 Task: Book a round-trip flight for 3 adults from New York to Miami on October 15, 2023, returning on October 22, 2023.
Action: Mouse moved to (346, 370)
Screenshot: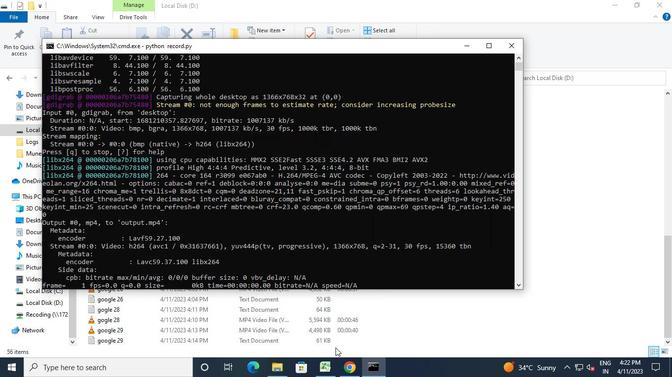 
Action: Mouse pressed left at (346, 370)
Screenshot: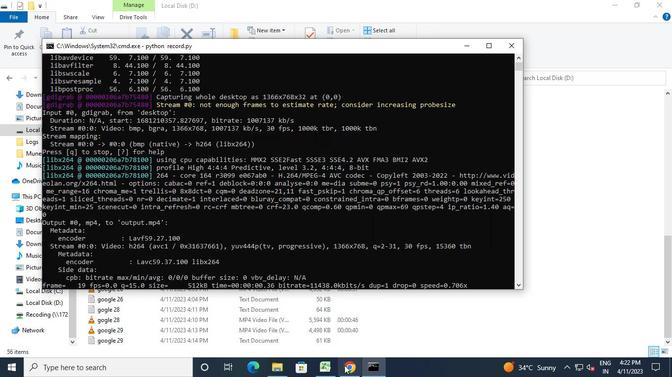 
Action: Mouse moved to (23, 138)
Screenshot: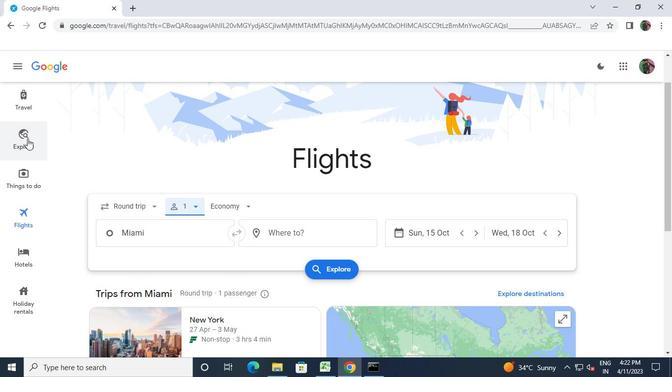 
Action: Mouse pressed left at (23, 138)
Screenshot: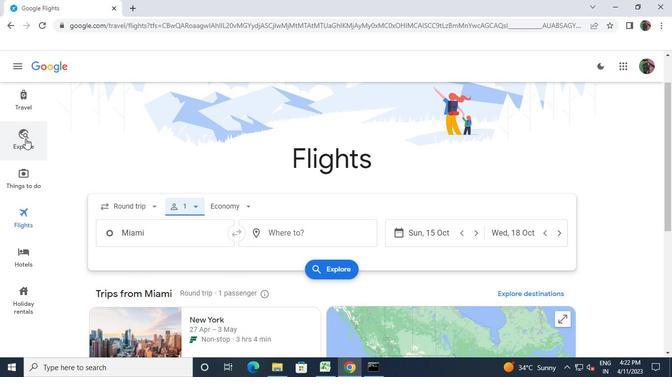 
Action: Mouse moved to (25, 214)
Screenshot: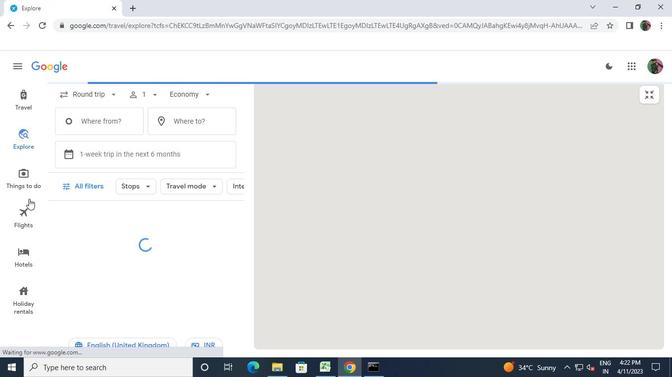 
Action: Mouse pressed left at (25, 214)
Screenshot: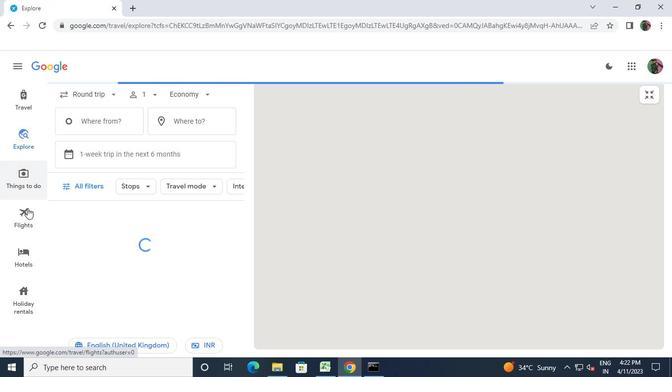 
Action: Mouse moved to (196, 256)
Screenshot: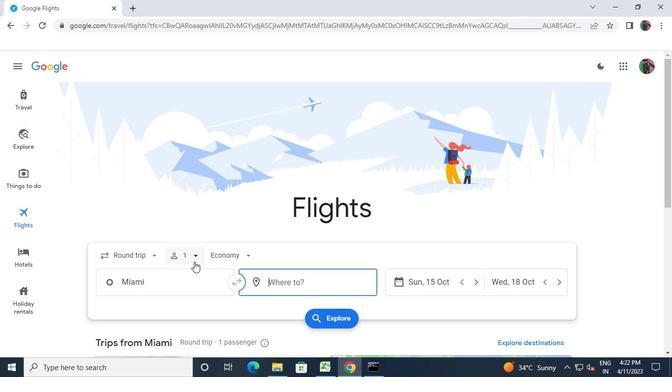
Action: Mouse pressed left at (196, 256)
Screenshot: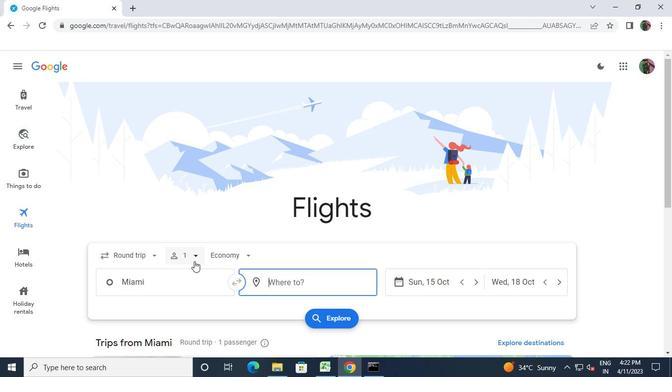 
Action: Mouse moved to (272, 278)
Screenshot: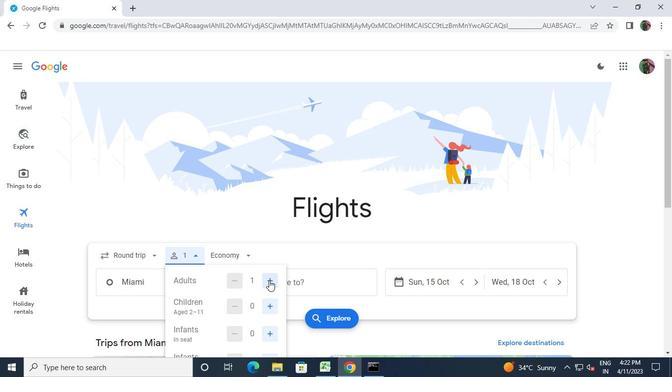 
Action: Mouse pressed left at (272, 278)
Screenshot: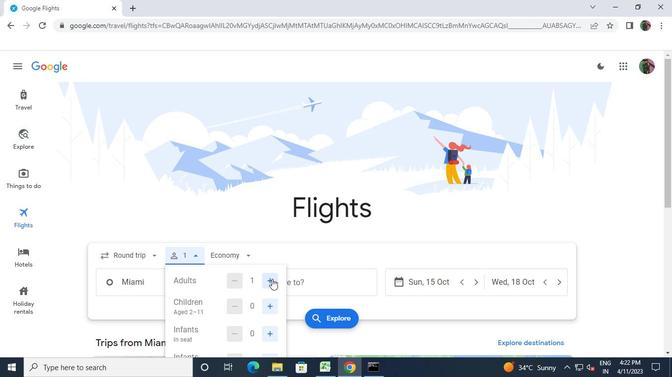 
Action: Mouse pressed left at (272, 278)
Screenshot: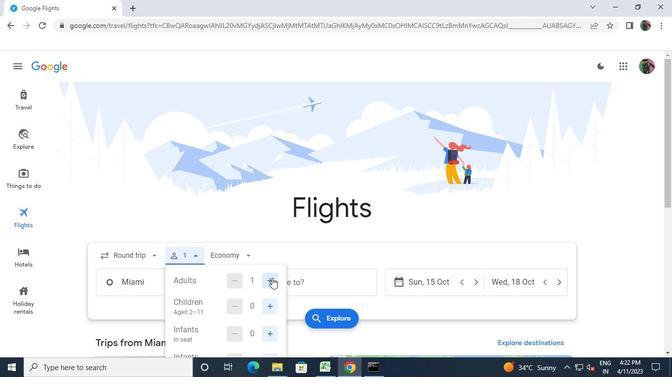 
Action: Mouse moved to (257, 289)
Screenshot: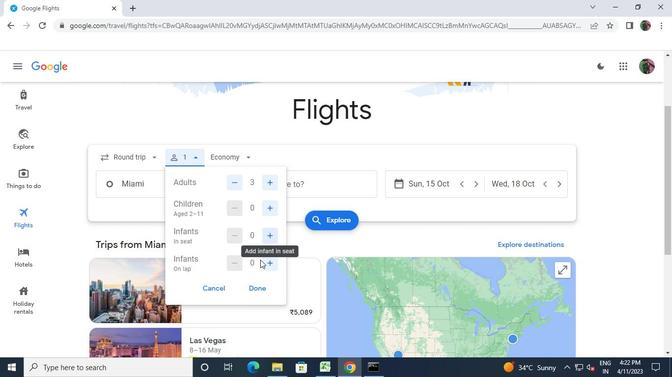 
Action: Mouse pressed left at (257, 289)
Screenshot: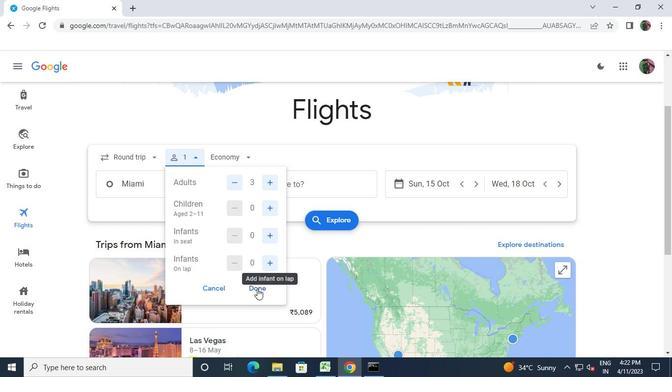 
Action: Mouse moved to (409, 180)
Screenshot: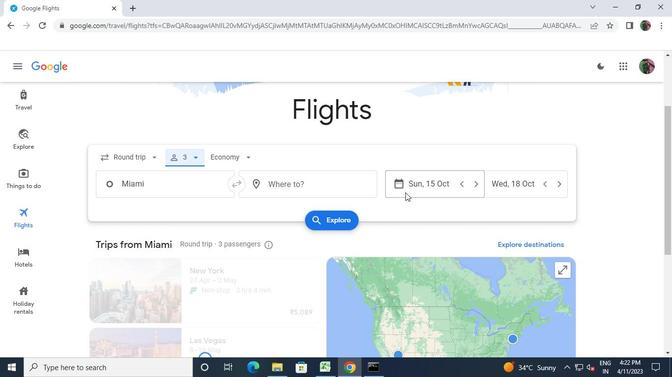 
Action: Mouse pressed left at (409, 180)
Screenshot: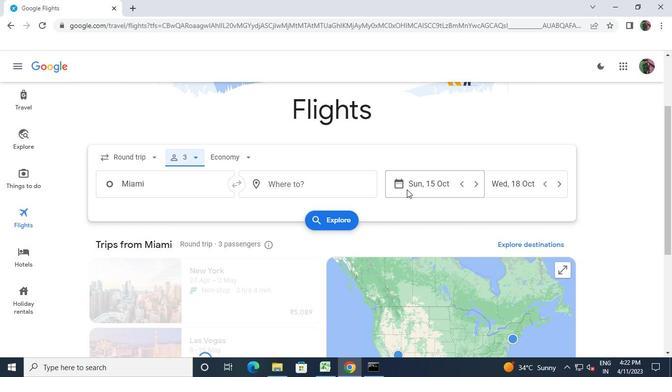 
Action: Mouse moved to (216, 219)
Screenshot: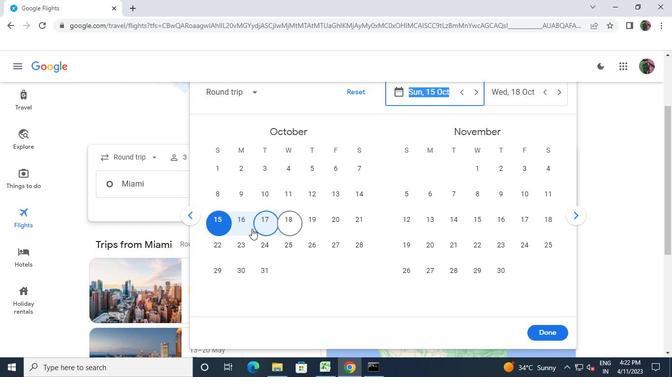 
Action: Mouse pressed left at (216, 219)
Screenshot: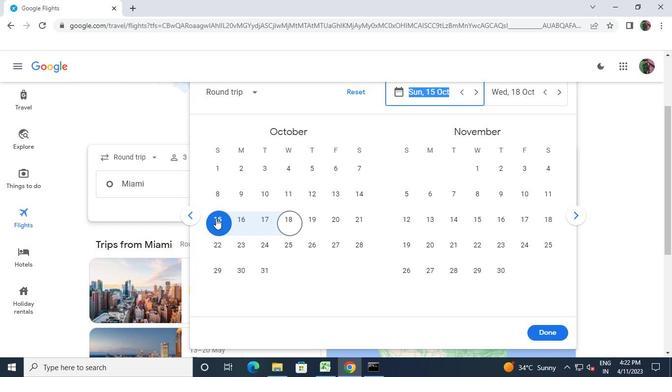 
Action: Mouse moved to (543, 332)
Screenshot: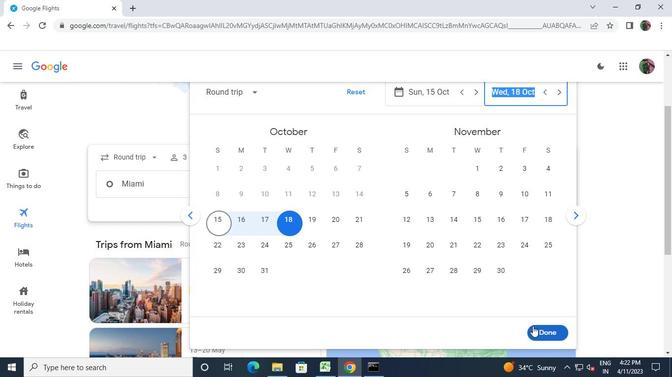 
Action: Mouse pressed left at (543, 332)
Screenshot: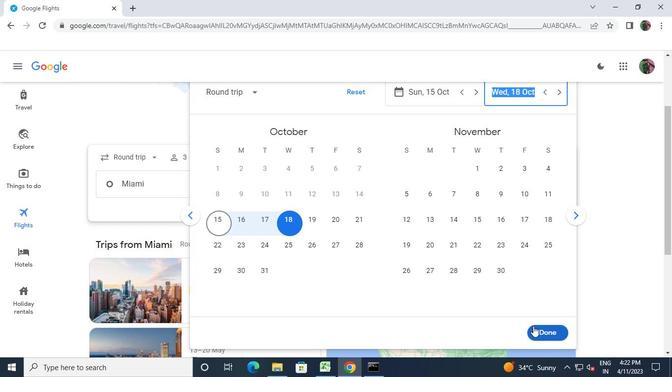 
Action: Mouse moved to (509, 185)
Screenshot: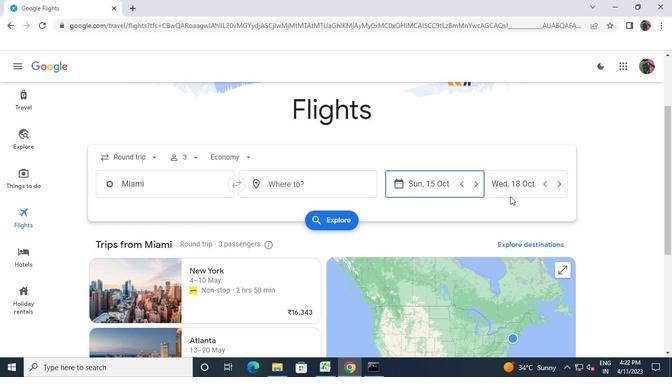 
Action: Mouse pressed left at (509, 185)
Screenshot: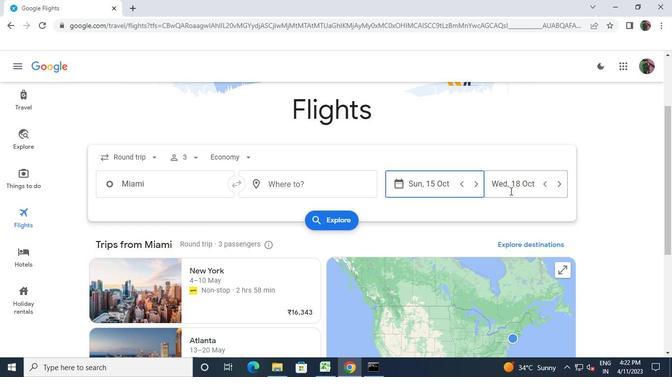 
Action: Mouse moved to (287, 216)
Screenshot: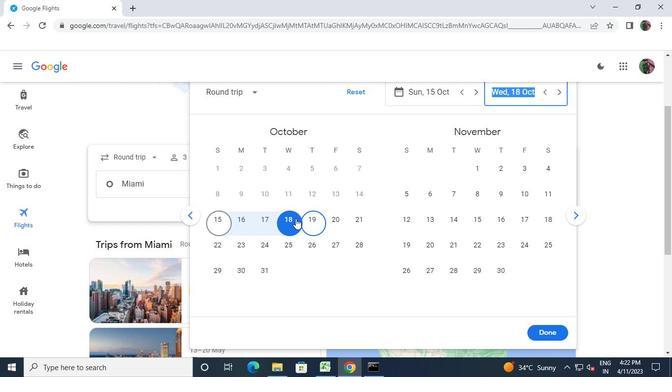 
Action: Mouse pressed left at (287, 216)
Screenshot: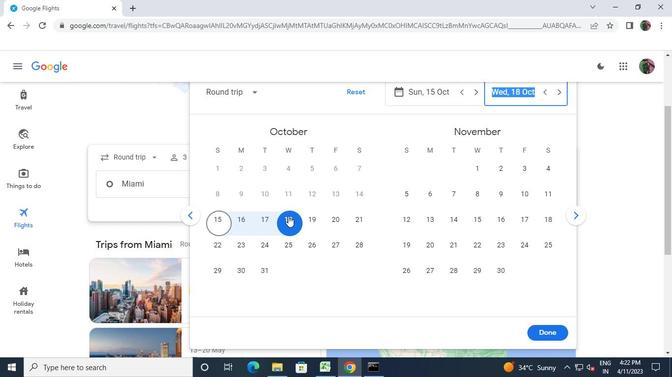 
Action: Mouse moved to (547, 330)
Screenshot: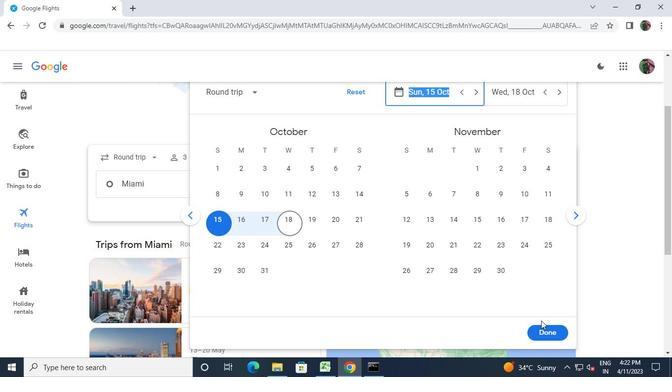 
Action: Mouse pressed left at (547, 330)
Screenshot: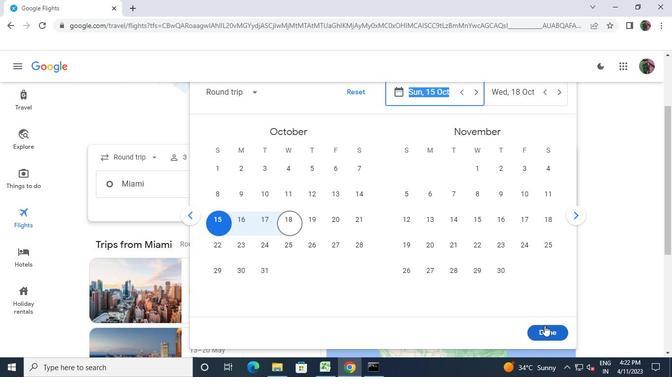 
Action: Mouse moved to (193, 184)
Screenshot: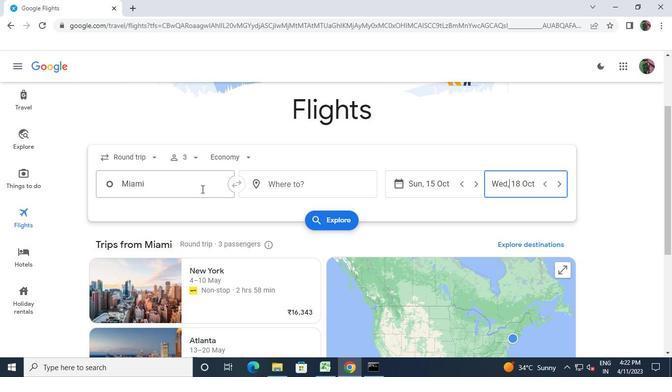 
Action: Mouse pressed left at (193, 184)
Screenshot: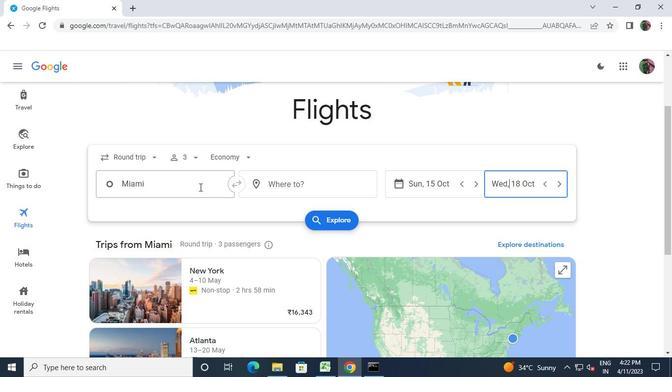 
Action: Keyboard m
Screenshot: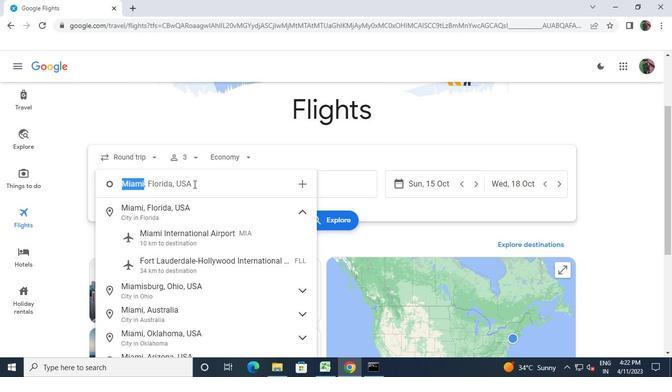 
Action: Keyboard a
Screenshot: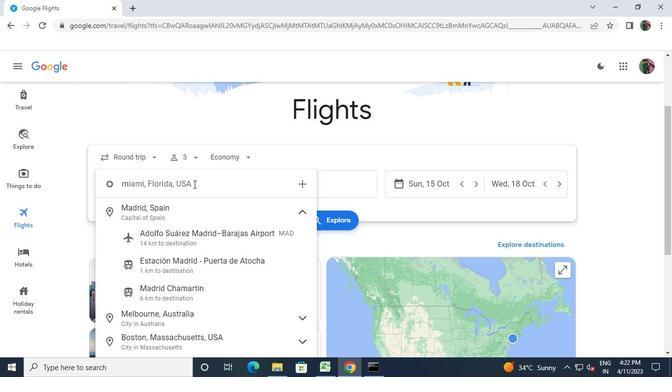 
Action: Keyboard i
Screenshot: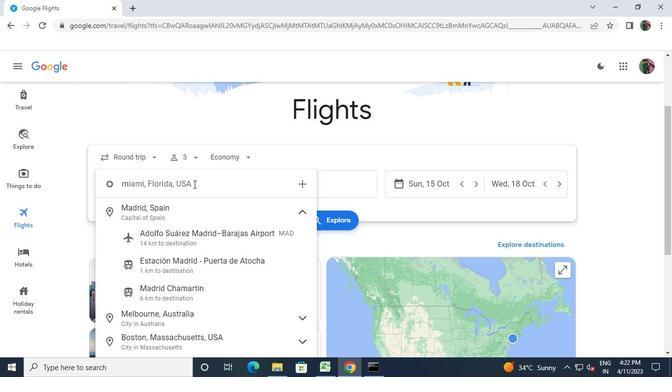 
Action: Keyboard m
Screenshot: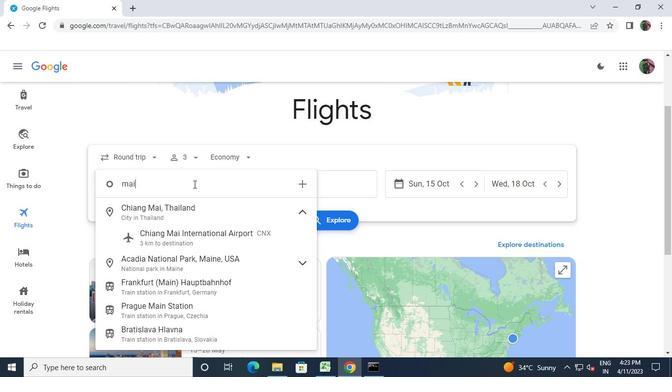 
Action: Mouse moved to (129, 181)
Screenshot: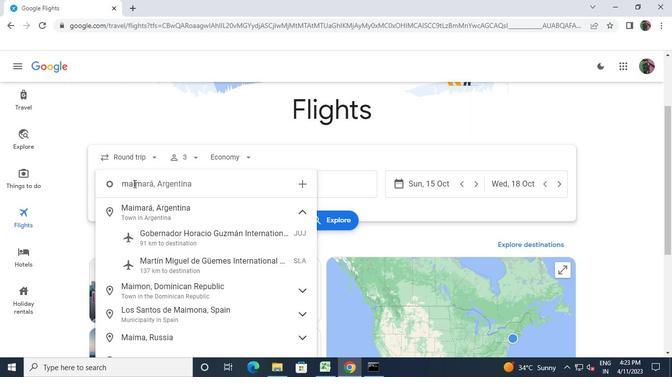 
Action: Mouse pressed left at (129, 181)
Screenshot: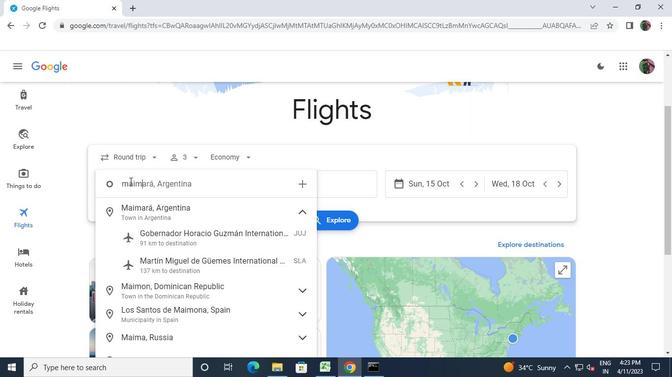 
Action: Mouse moved to (172, 186)
Screenshot: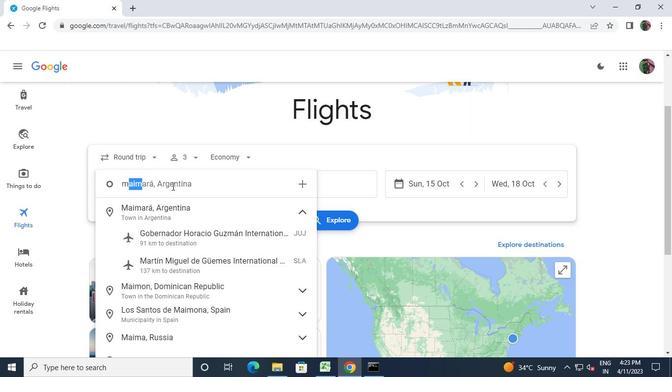 
Action: Keyboard i
Screenshot: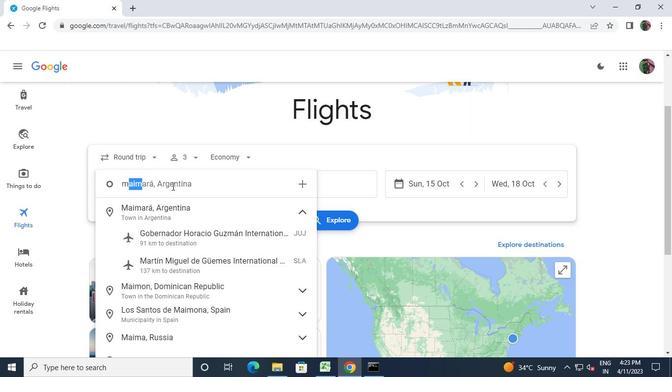 
Action: Keyboard m
Screenshot: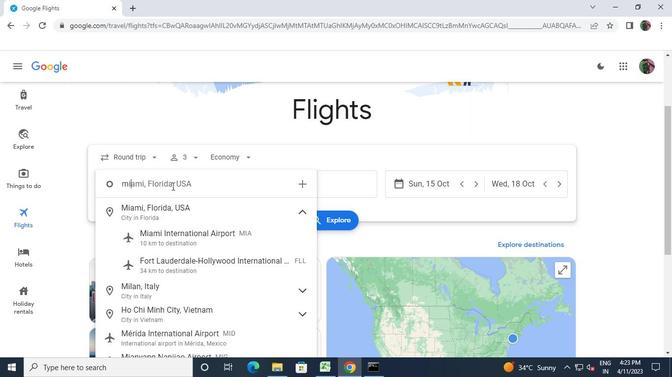 
Action: Mouse moved to (168, 207)
Screenshot: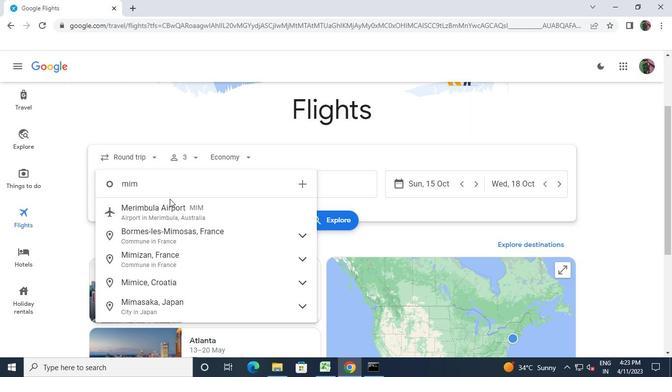 
Action: Mouse pressed left at (168, 207)
Screenshot: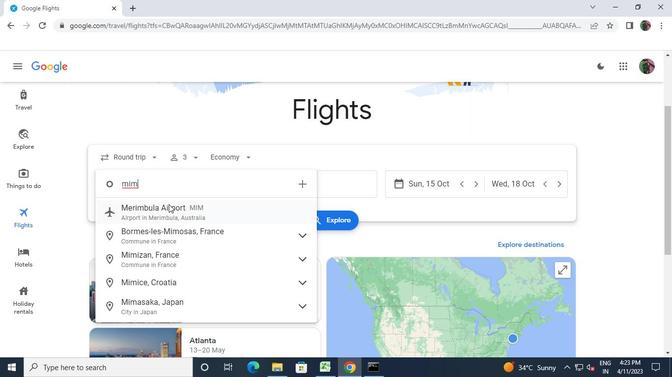 
Action: Mouse moved to (330, 179)
Screenshot: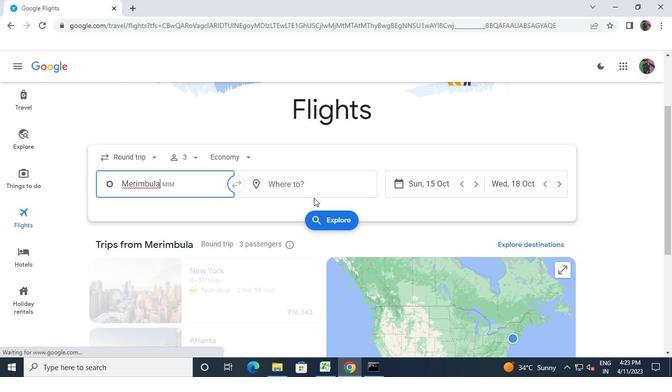 
Action: Mouse pressed left at (330, 179)
Screenshot: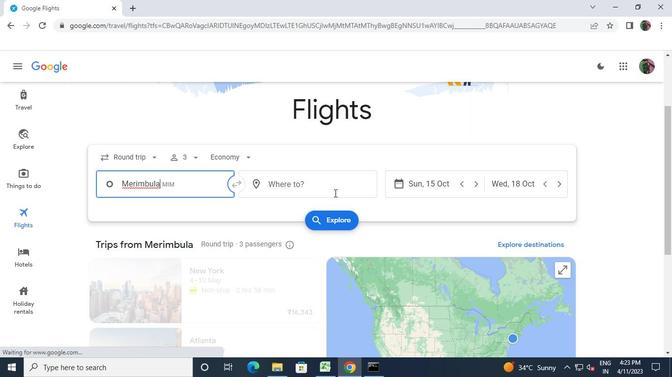
Action: Keyboard n
Screenshot: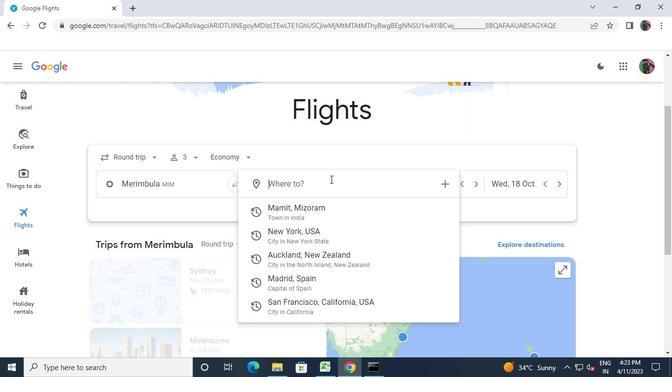 
Action: Keyboard e
Screenshot: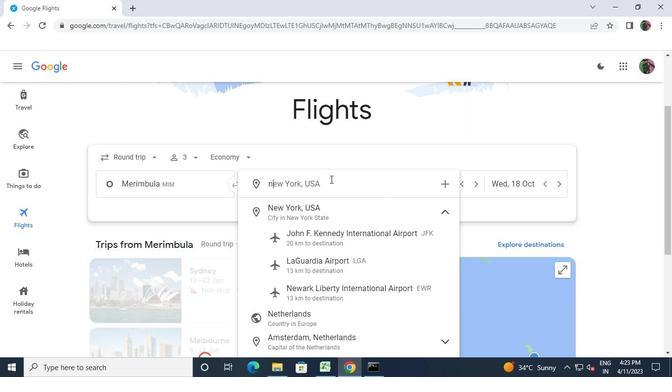 
Action: Keyboard w
Screenshot: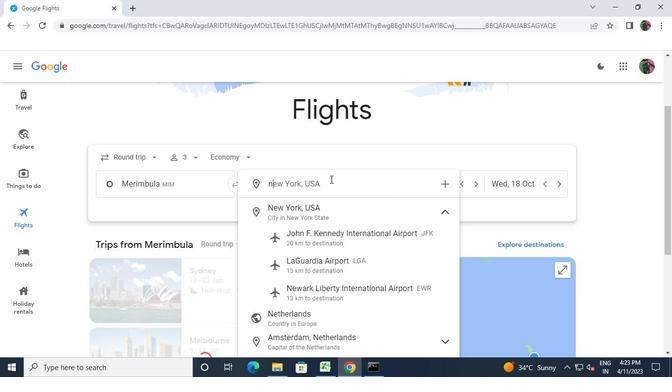 
Action: Keyboard y
Screenshot: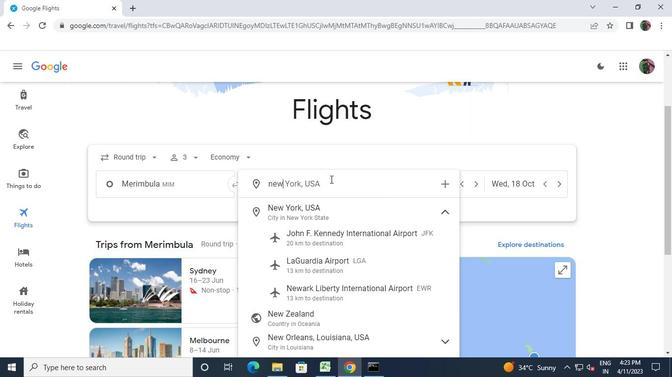 
Action: Mouse moved to (334, 187)
Screenshot: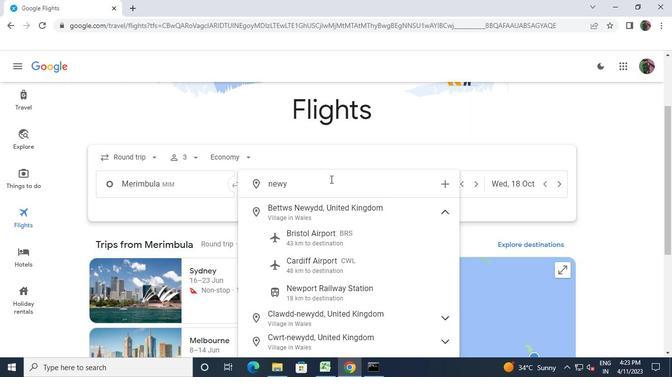 
Action: Keyboard o
Screenshot: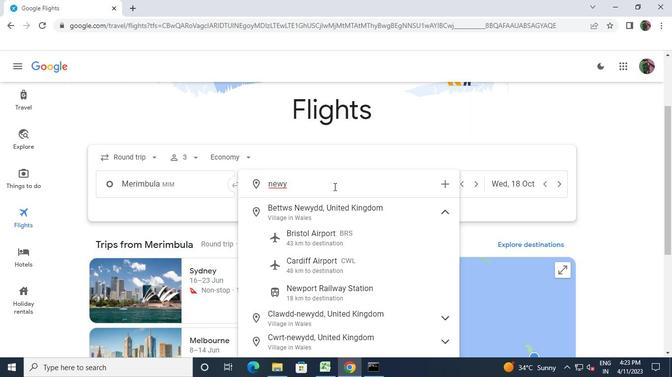 
Action: Keyboard r
Screenshot: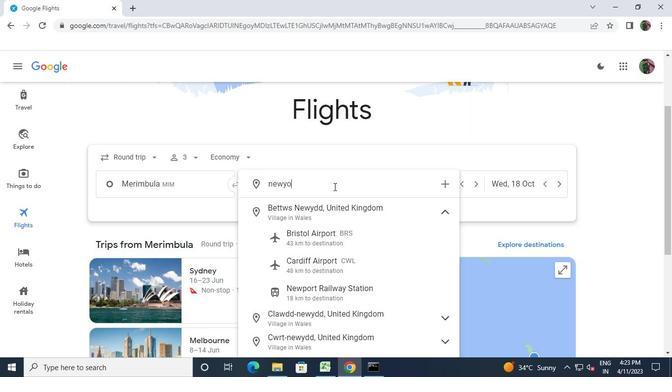 
Action: Keyboard k
Screenshot: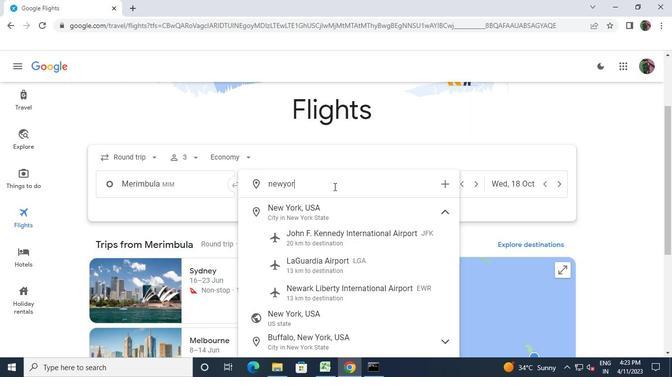 
Action: Mouse moved to (331, 218)
Screenshot: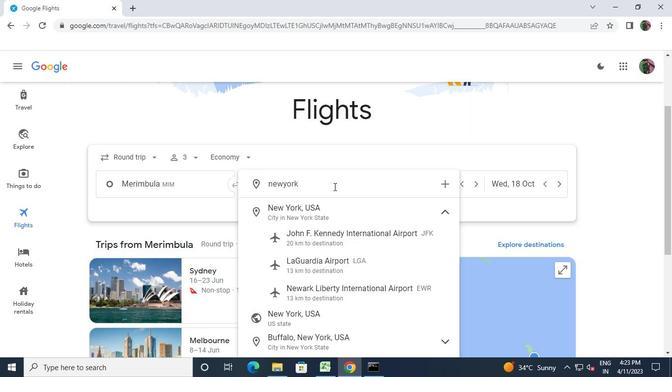 
Action: Mouse pressed left at (331, 218)
Screenshot: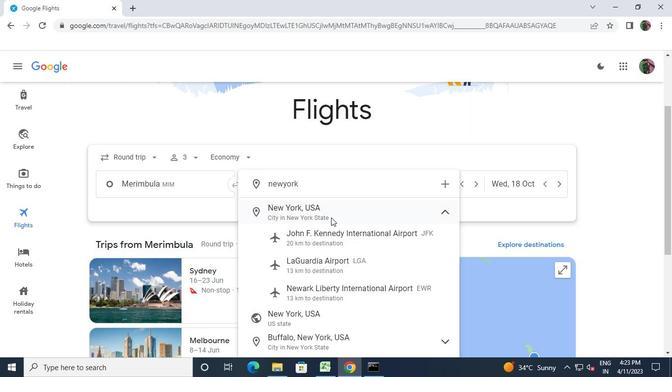 
Action: Mouse pressed left at (331, 218)
Screenshot: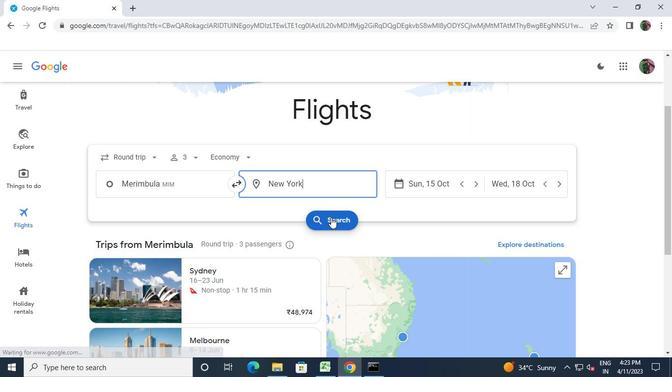 
Action: Mouse moved to (524, 239)
Screenshot: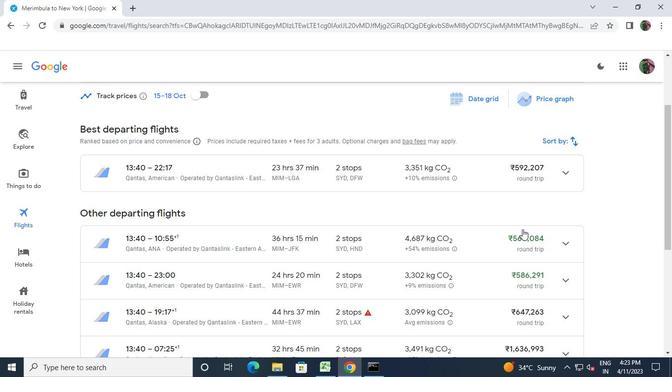 
Action: Mouse pressed left at (524, 239)
Screenshot: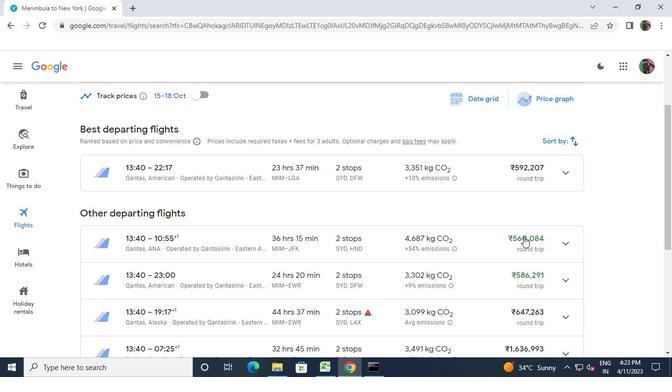
Action: Mouse moved to (423, 300)
Screenshot: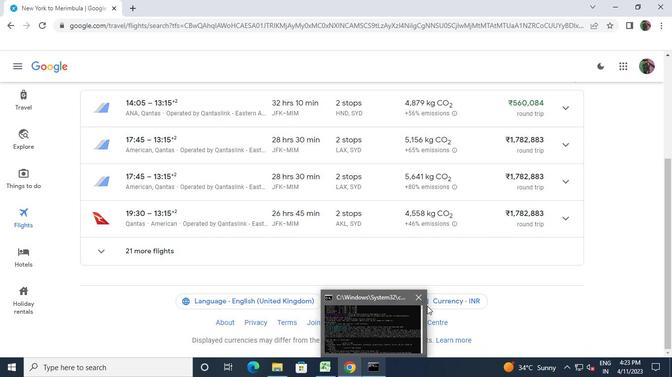 
Action: Mouse pressed left at (423, 300)
Screenshot: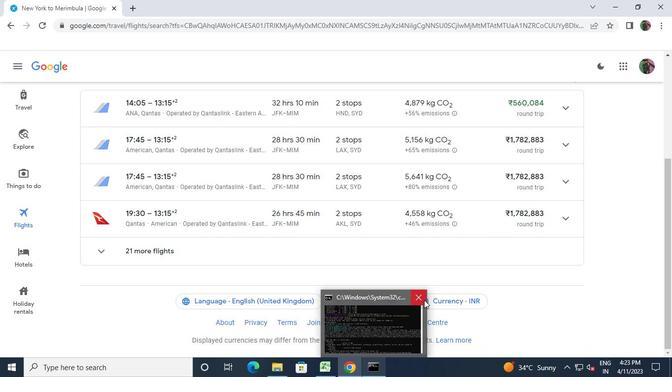 
